 Task: Add username "manibansal3110@gmail.com".
Action: Mouse moved to (996, 71)
Screenshot: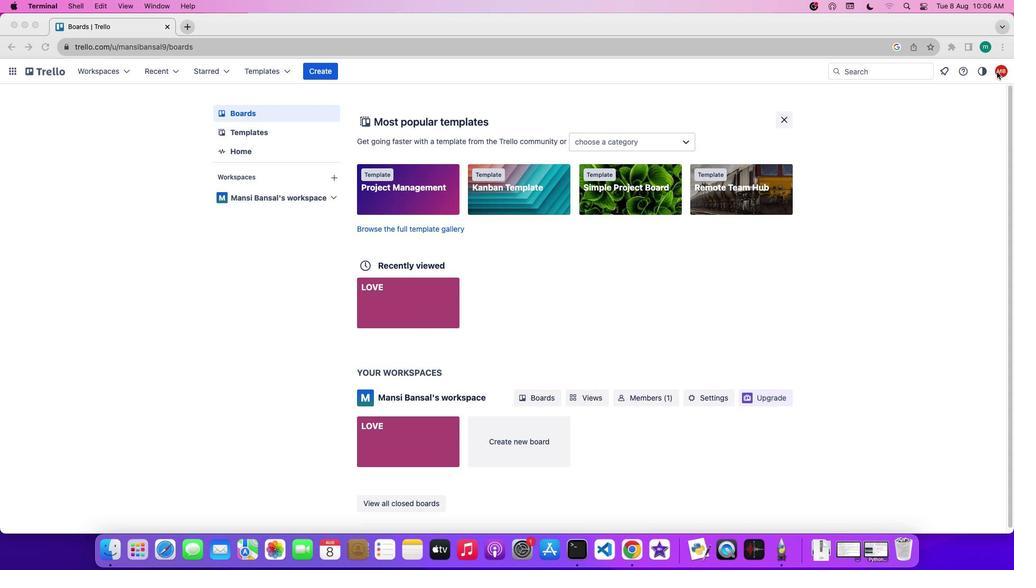 
Action: Mouse pressed left at (996, 71)
Screenshot: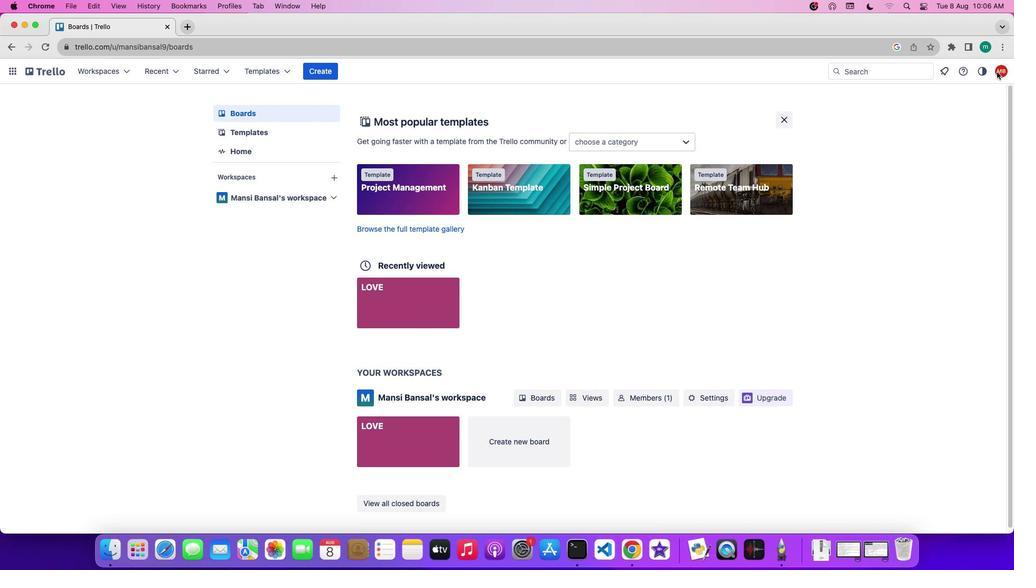 
Action: Mouse pressed left at (996, 71)
Screenshot: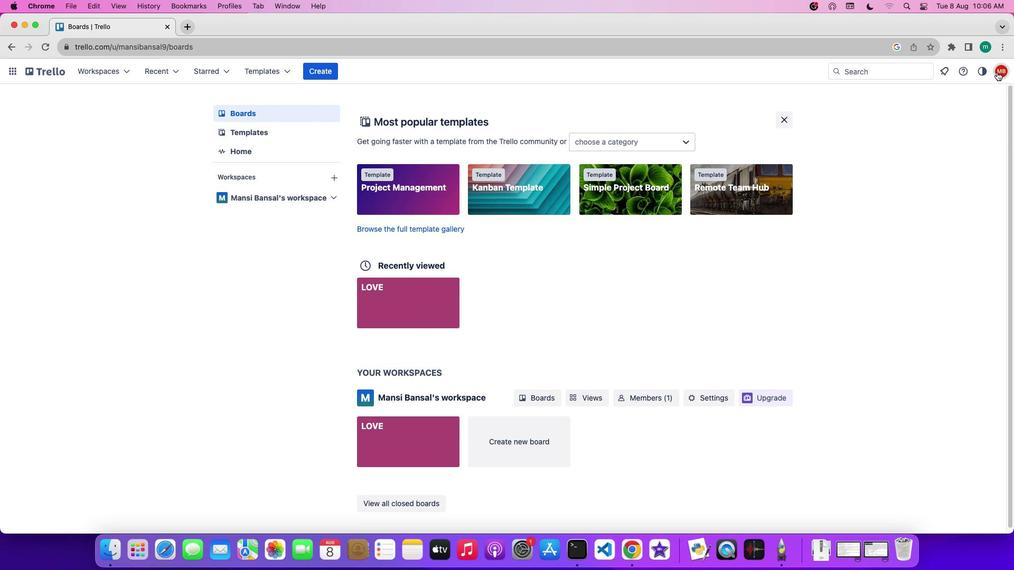 
Action: Mouse moved to (950, 206)
Screenshot: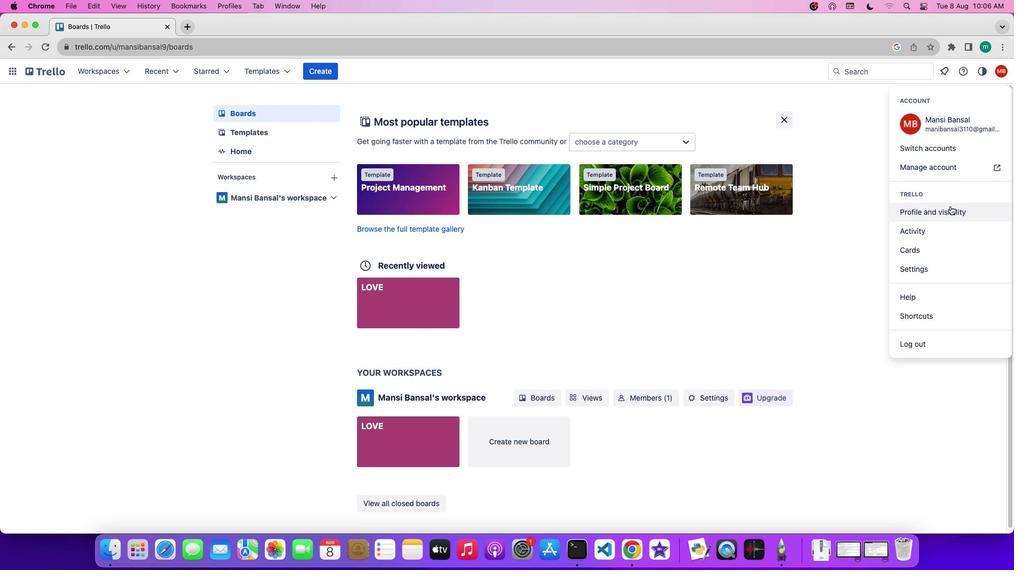 
Action: Mouse pressed left at (950, 206)
Screenshot: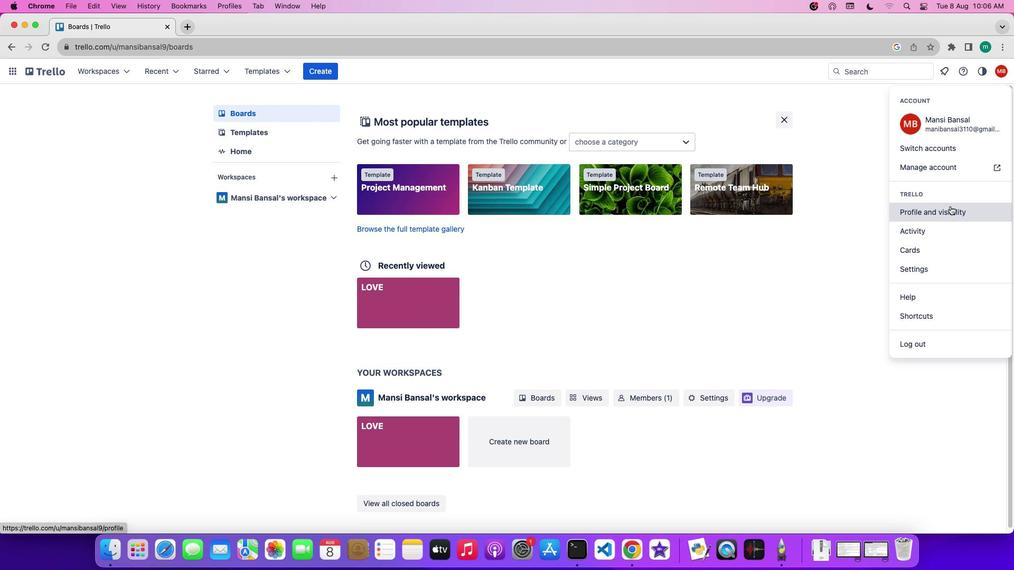 
Action: Mouse moved to (436, 446)
Screenshot: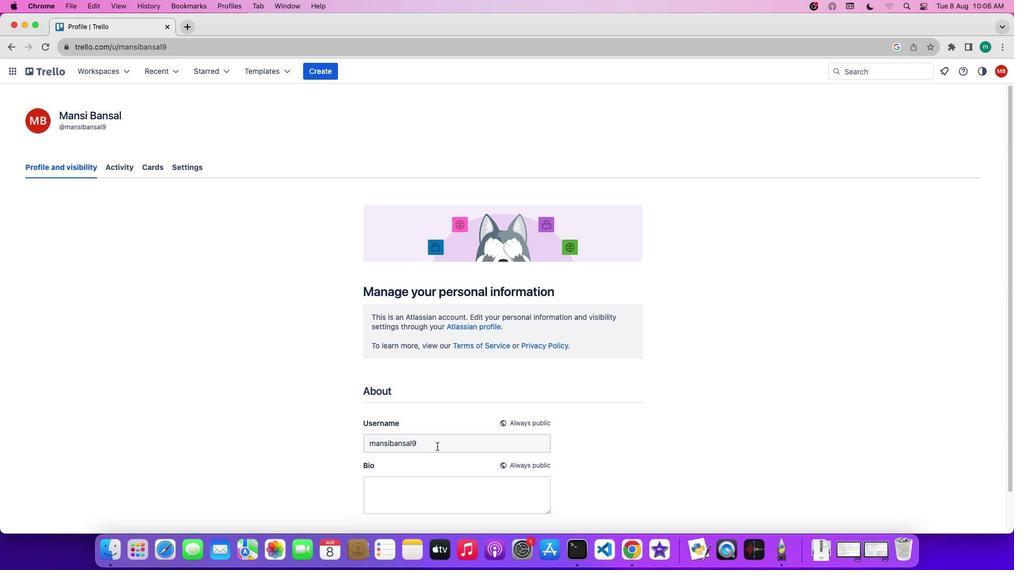 
Action: Mouse pressed left at (436, 446)
Screenshot: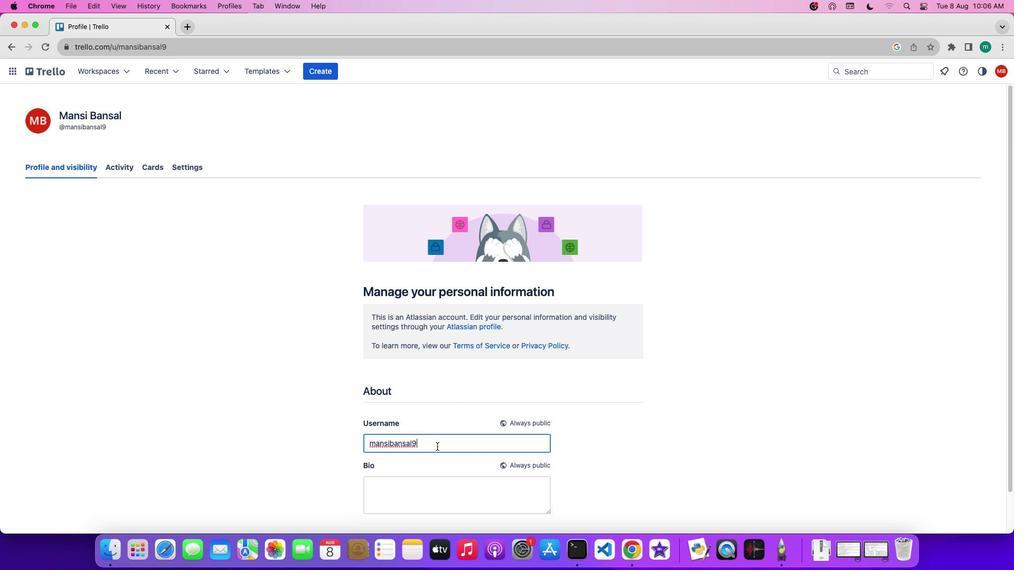 
Action: Key pressed Key.backspaceKey.backspaceKey.backspaceKey.backspaceKey.backspaceKey.backspaceKey.backspaceKey.backspaceKey.backspaceKey.backspaceKey.backspaceKey.backspaceKey.backspaceKey.backspaceKey.backspaceKey.backspaceKey.backspaceKey.backspaceKey.backspaceKey.backspaceKey.backspaceKey.backspaceKey.backspaceKey.backspaceKey.backspaceKey.backspaceKey.backspaceKey.backspaceKey.backspace'm''a''n''i''b''a''n''s''a''l''3''1''1''0'Key.shift_r'@''g''m''a''i''l''.''c''o''m'
Screenshot: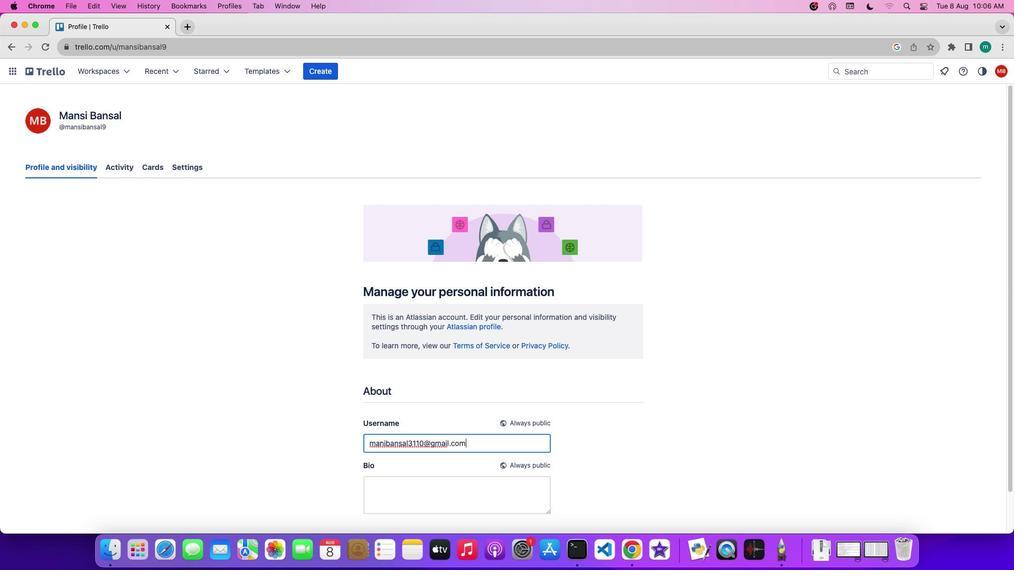 
Action: Mouse moved to (612, 464)
Screenshot: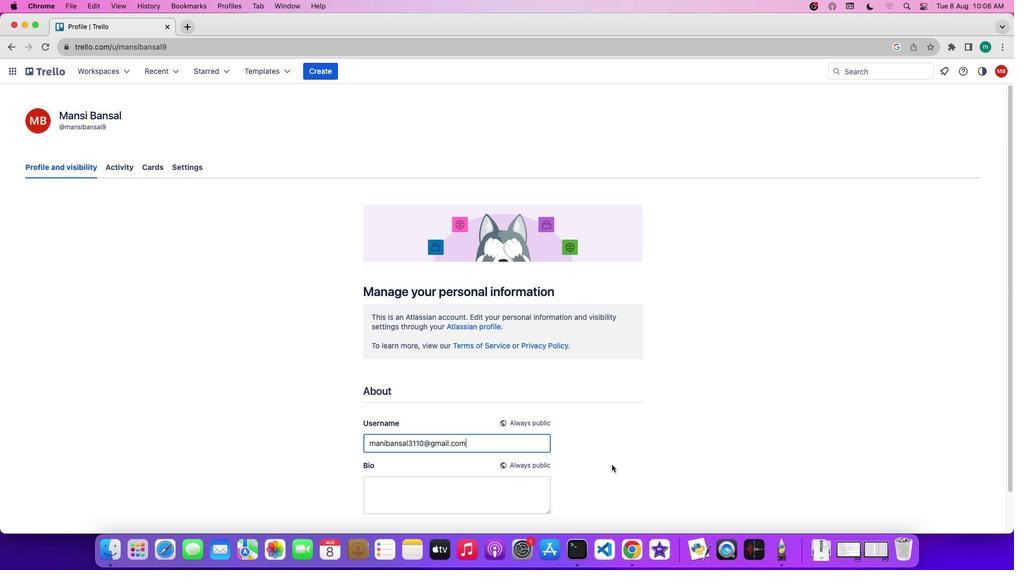 
